 Task: Use the formula "EXP" in spreadsheet "Project portfolio".
Action: Mouse moved to (177, 219)
Screenshot: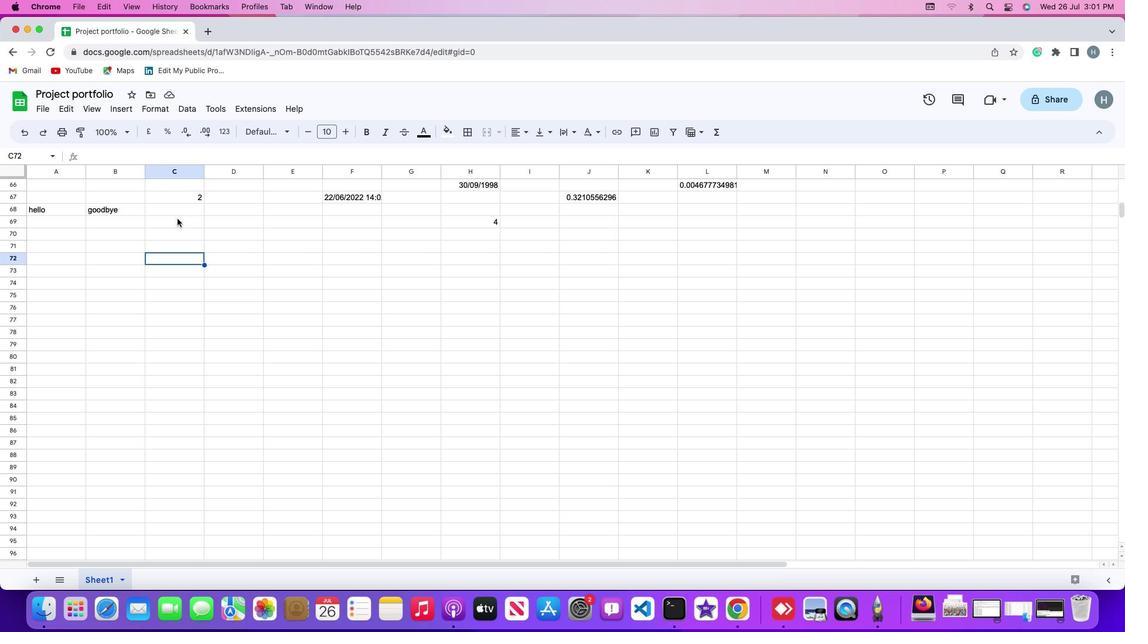 
Action: Mouse pressed left at (177, 219)
Screenshot: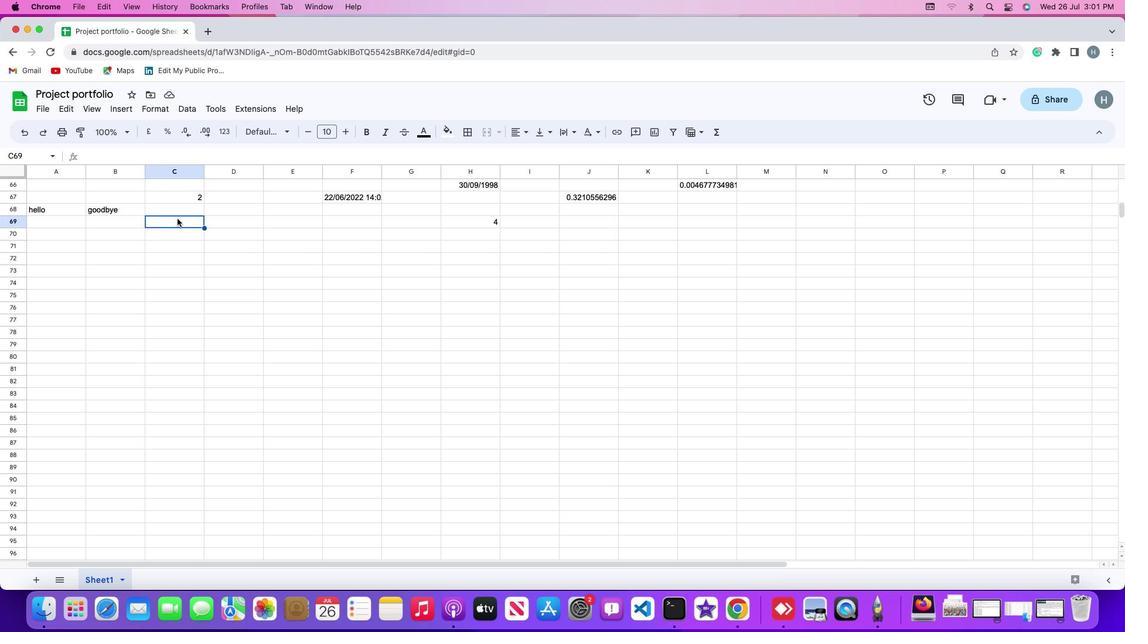 
Action: Mouse moved to (124, 107)
Screenshot: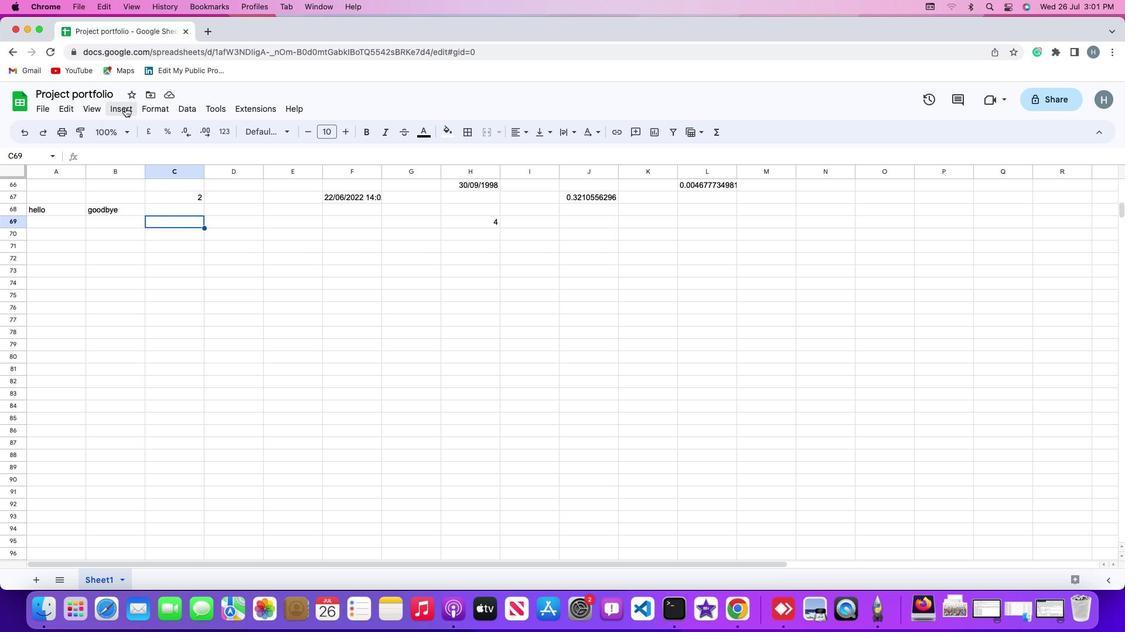 
Action: Mouse pressed left at (124, 107)
Screenshot: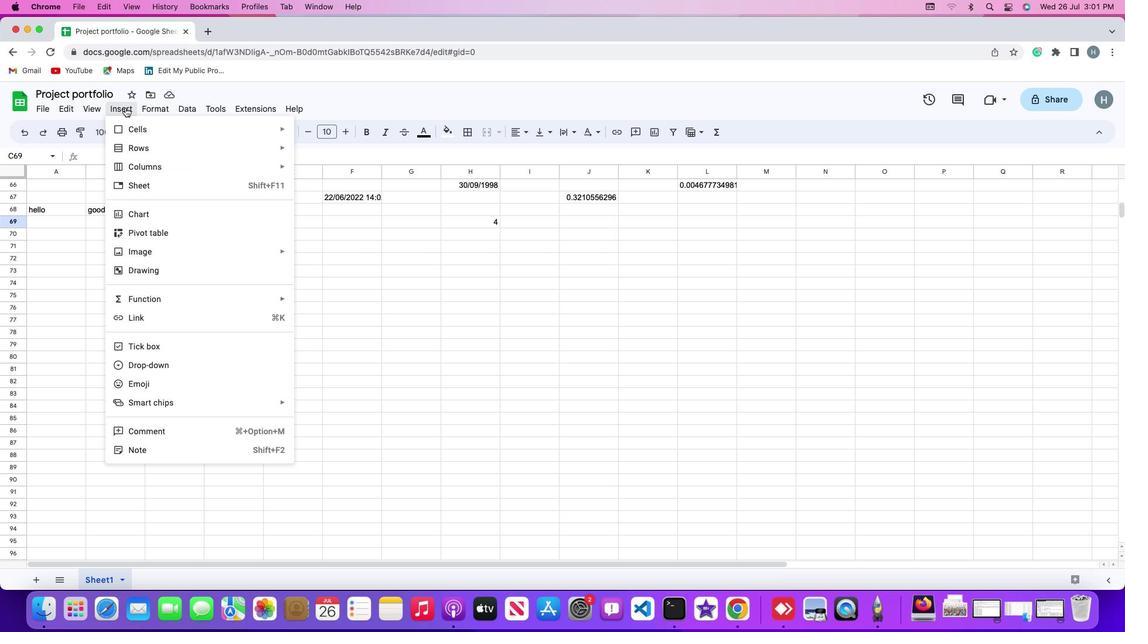 
Action: Mouse moved to (143, 299)
Screenshot: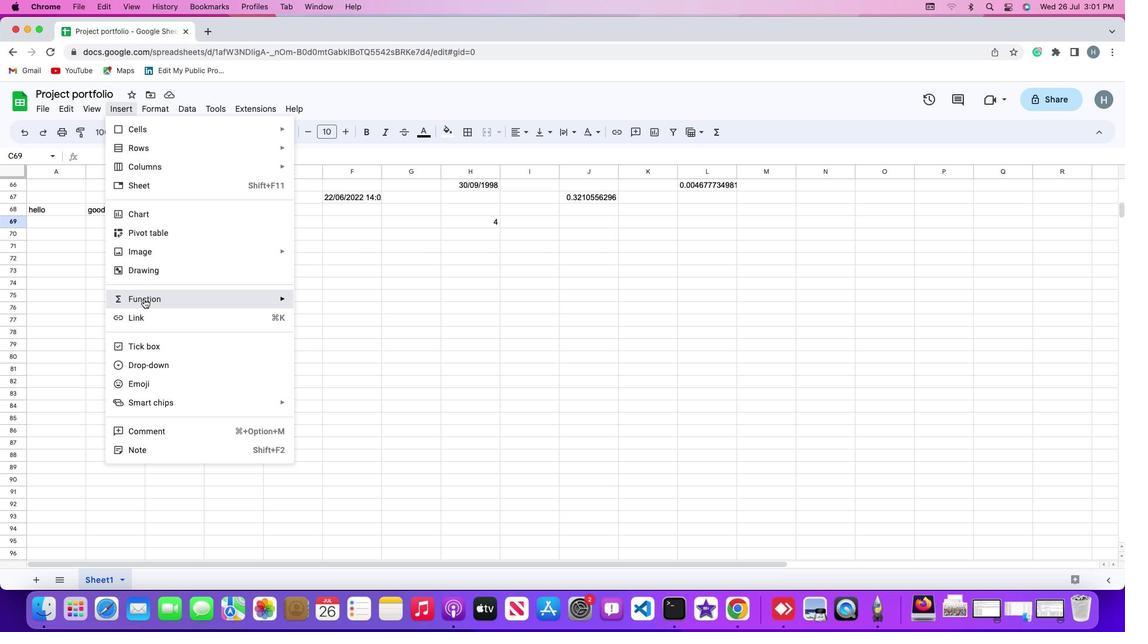 
Action: Mouse pressed left at (143, 299)
Screenshot: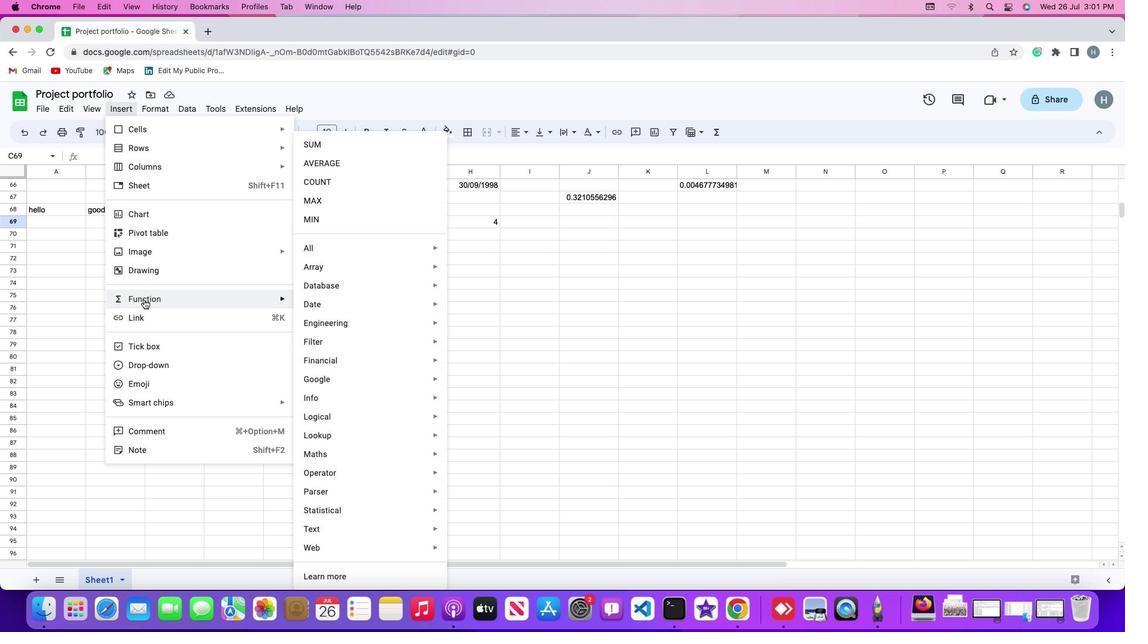 
Action: Mouse moved to (329, 251)
Screenshot: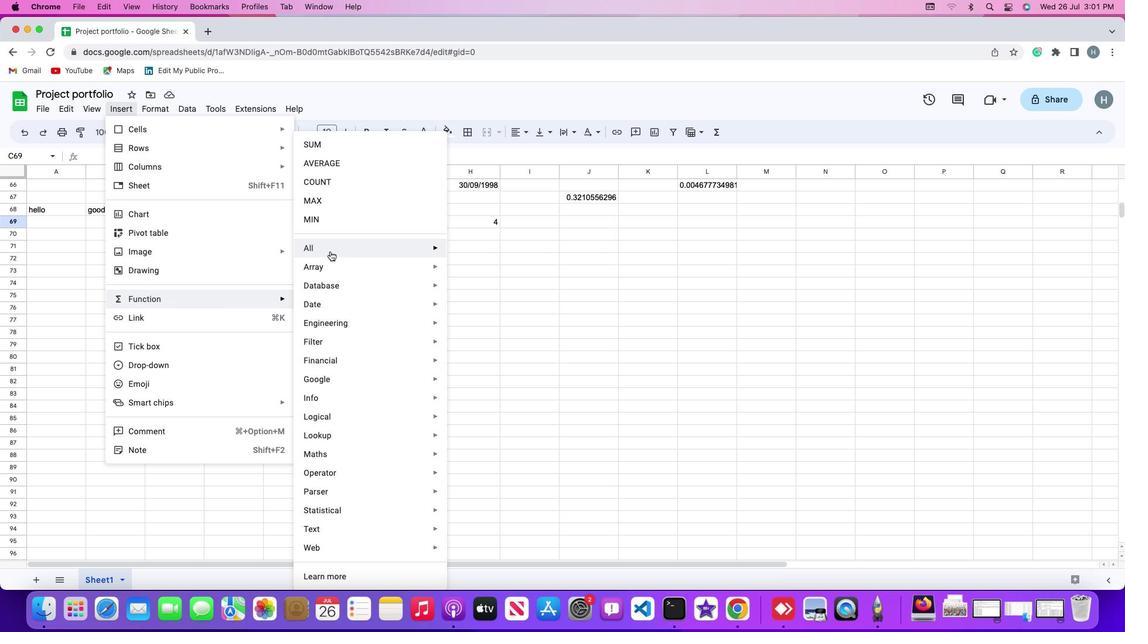 
Action: Mouse pressed left at (329, 251)
Screenshot: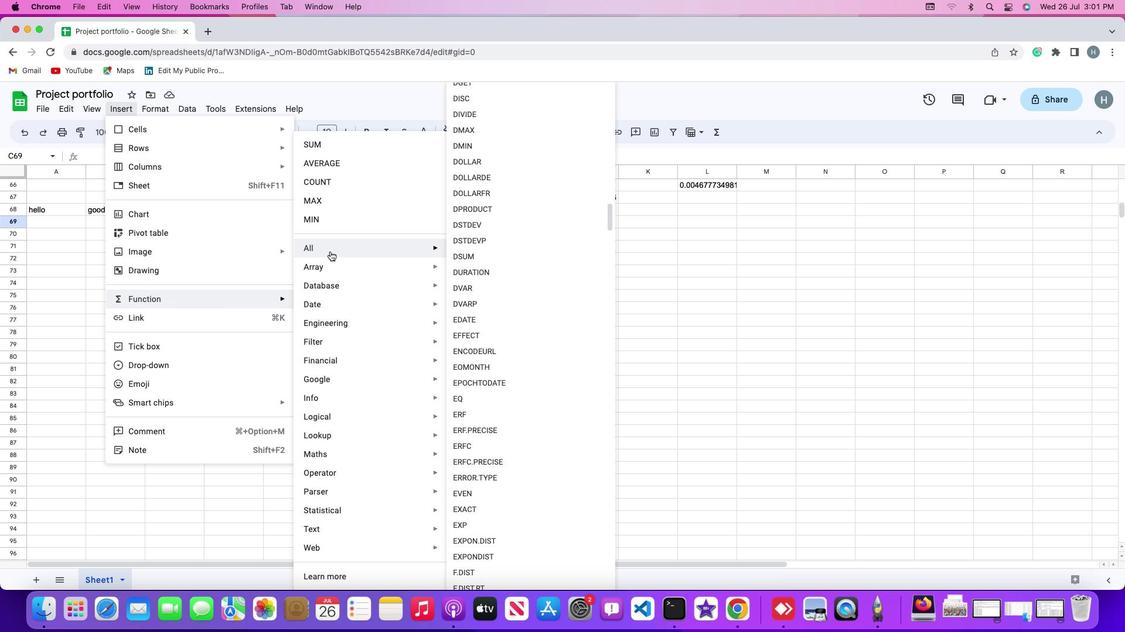 
Action: Mouse moved to (460, 527)
Screenshot: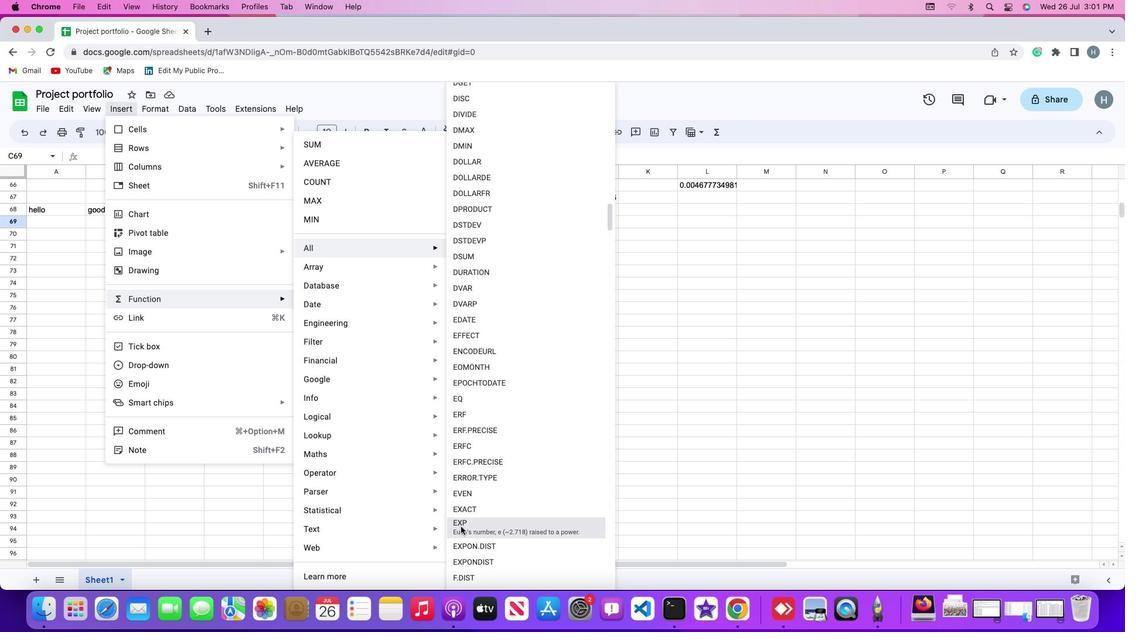 
Action: Mouse pressed left at (460, 527)
Screenshot: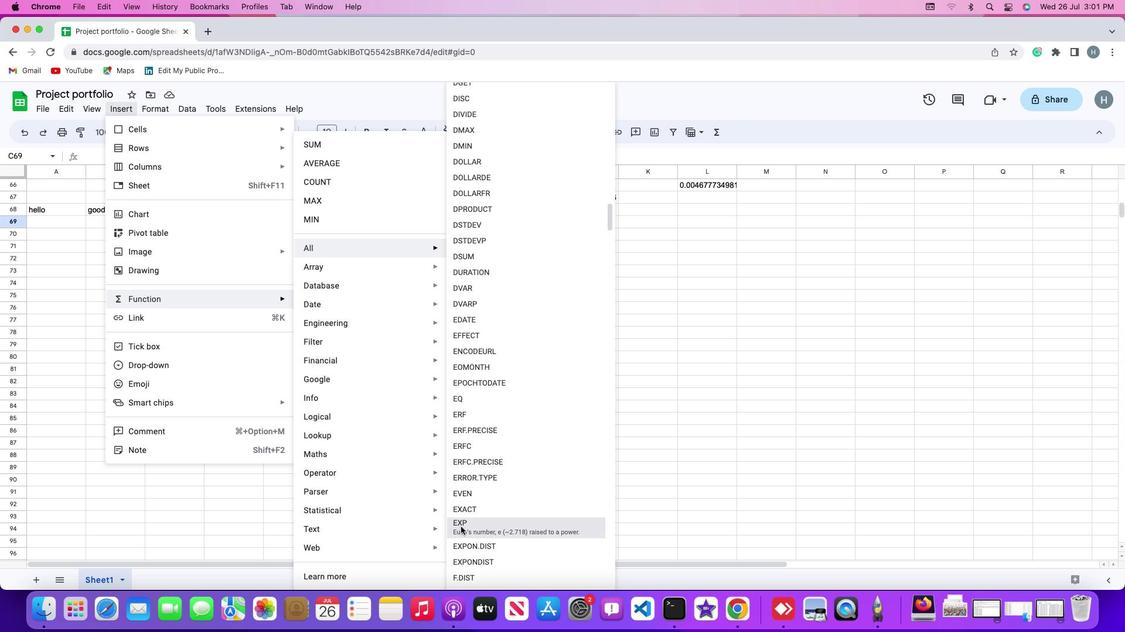 
Action: Mouse moved to (194, 195)
Screenshot: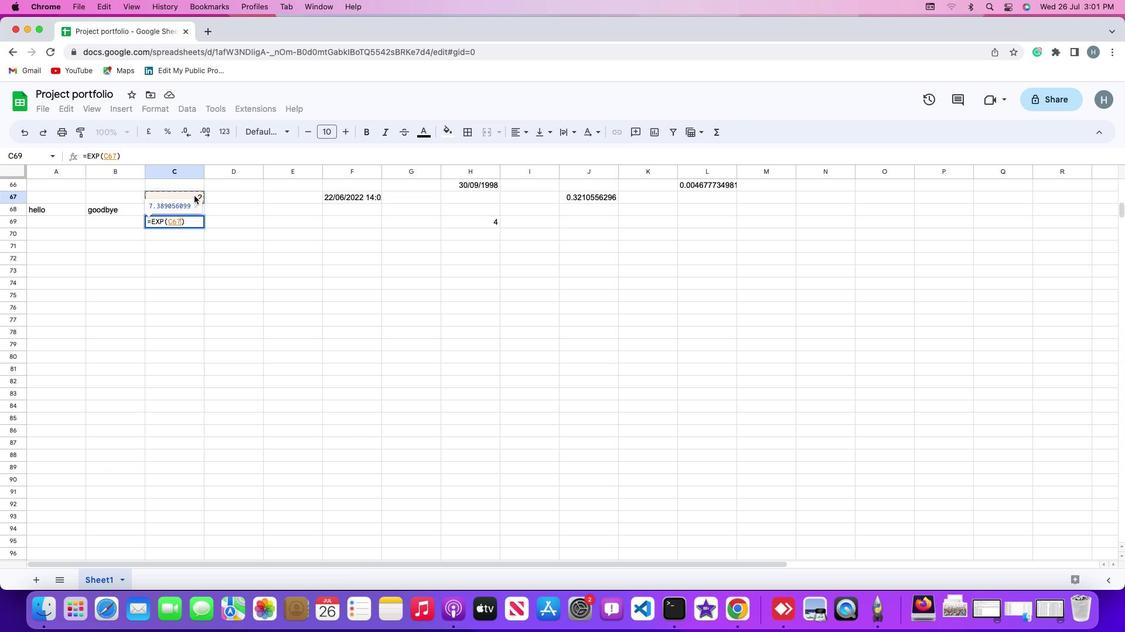 
Action: Mouse pressed left at (194, 195)
Screenshot: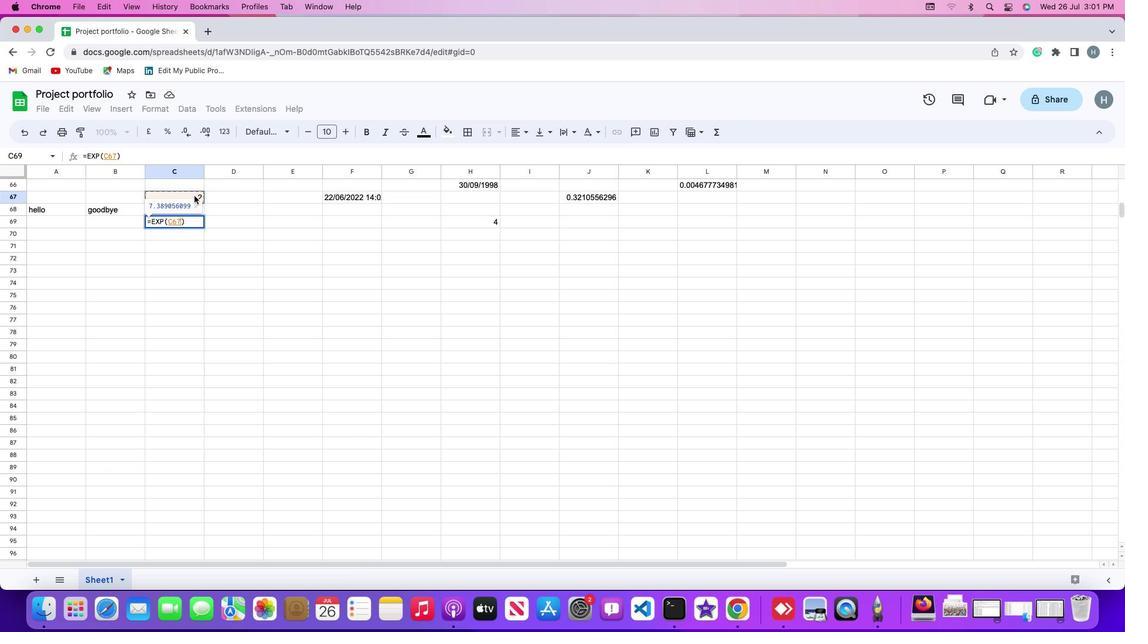 
Action: Key pressed Key.enter
Screenshot: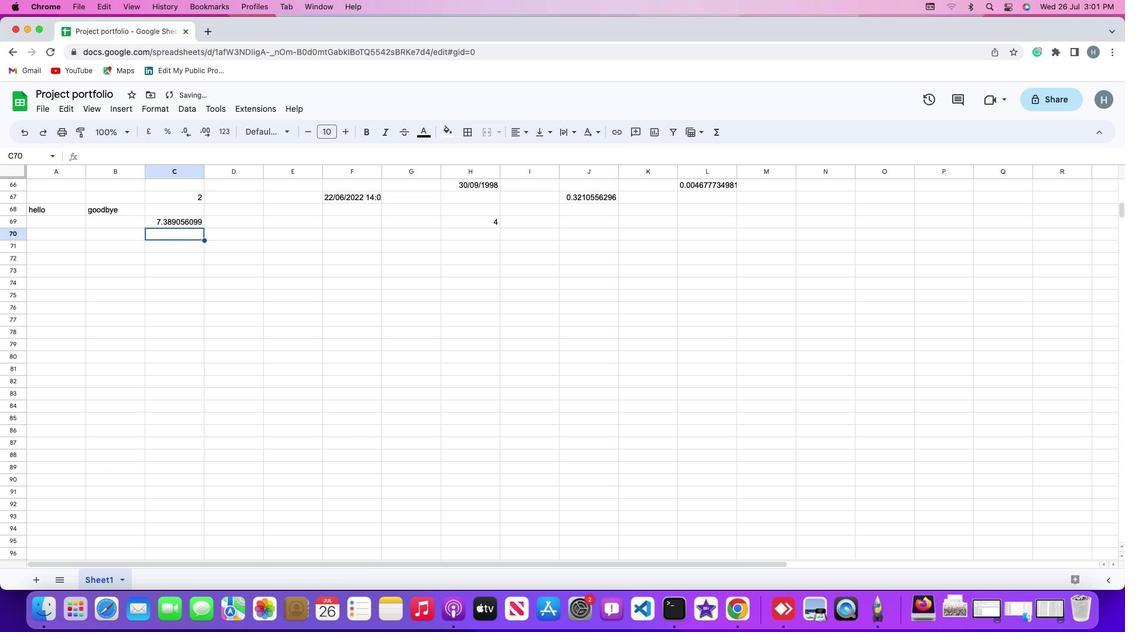
